 Task: Create Workspace Collaboration Software Workspace description Organize and manage meetings effectively. Workspace type Small Business
Action: Mouse moved to (411, 87)
Screenshot: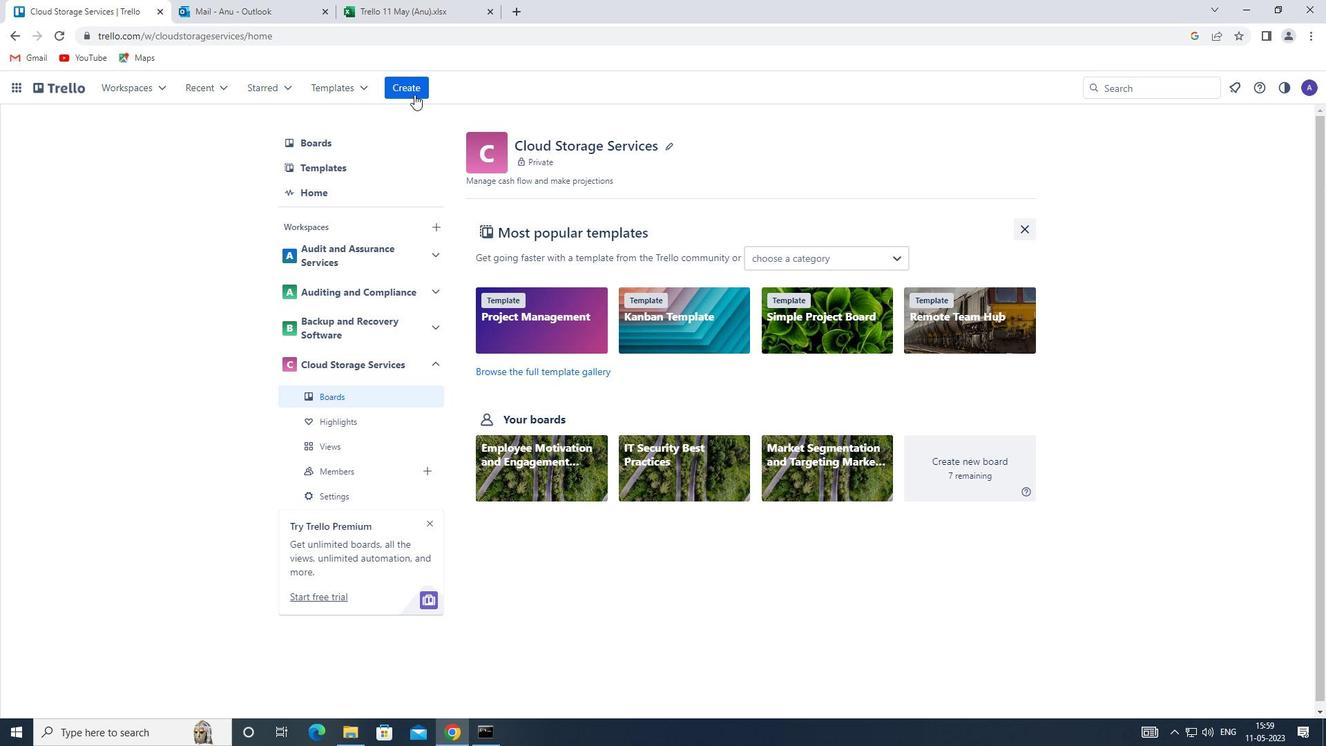 
Action: Mouse pressed left at (411, 87)
Screenshot: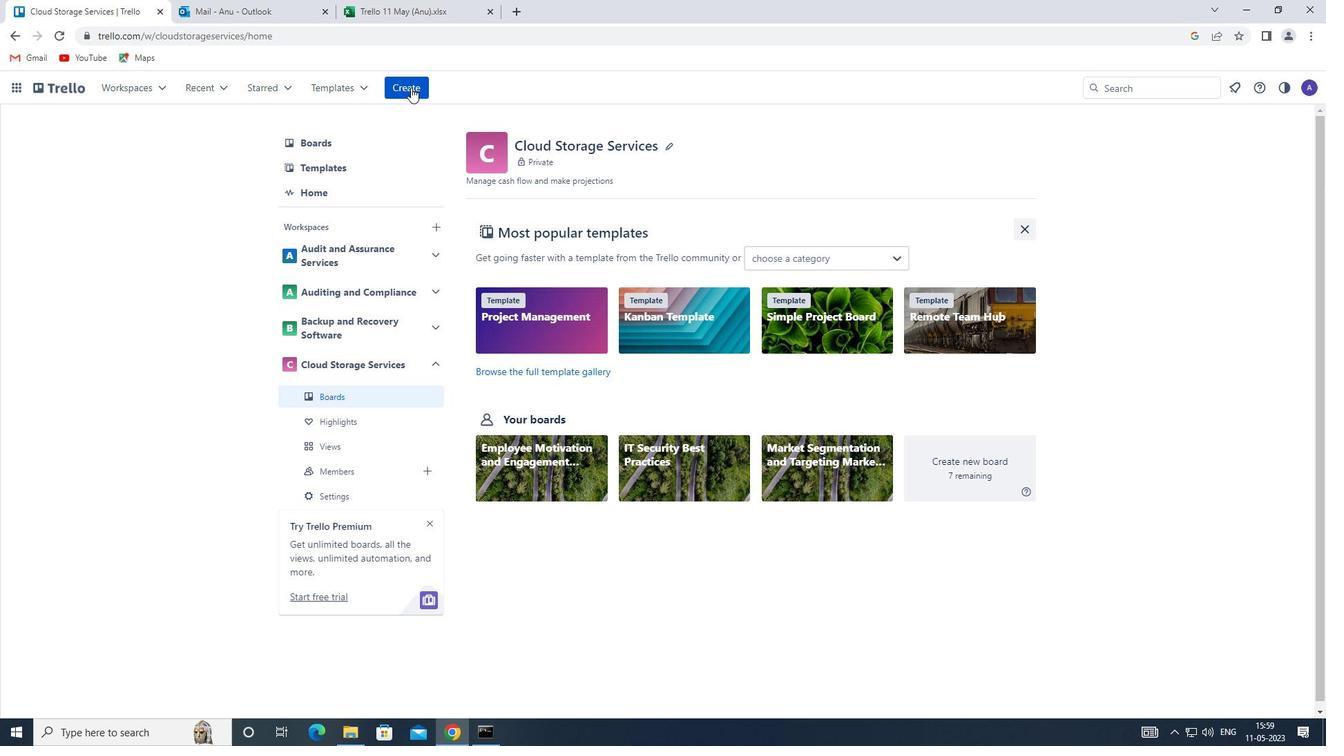 
Action: Mouse moved to (432, 224)
Screenshot: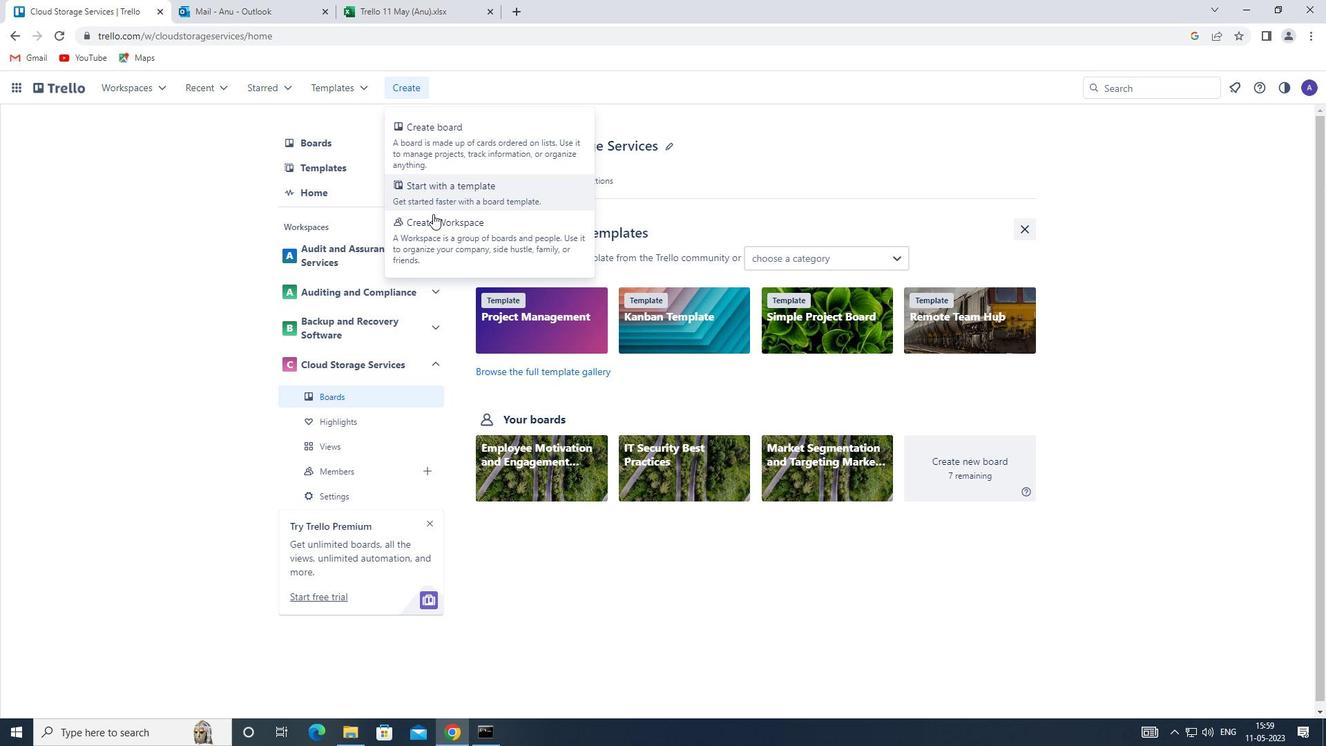 
Action: Mouse pressed left at (432, 224)
Screenshot: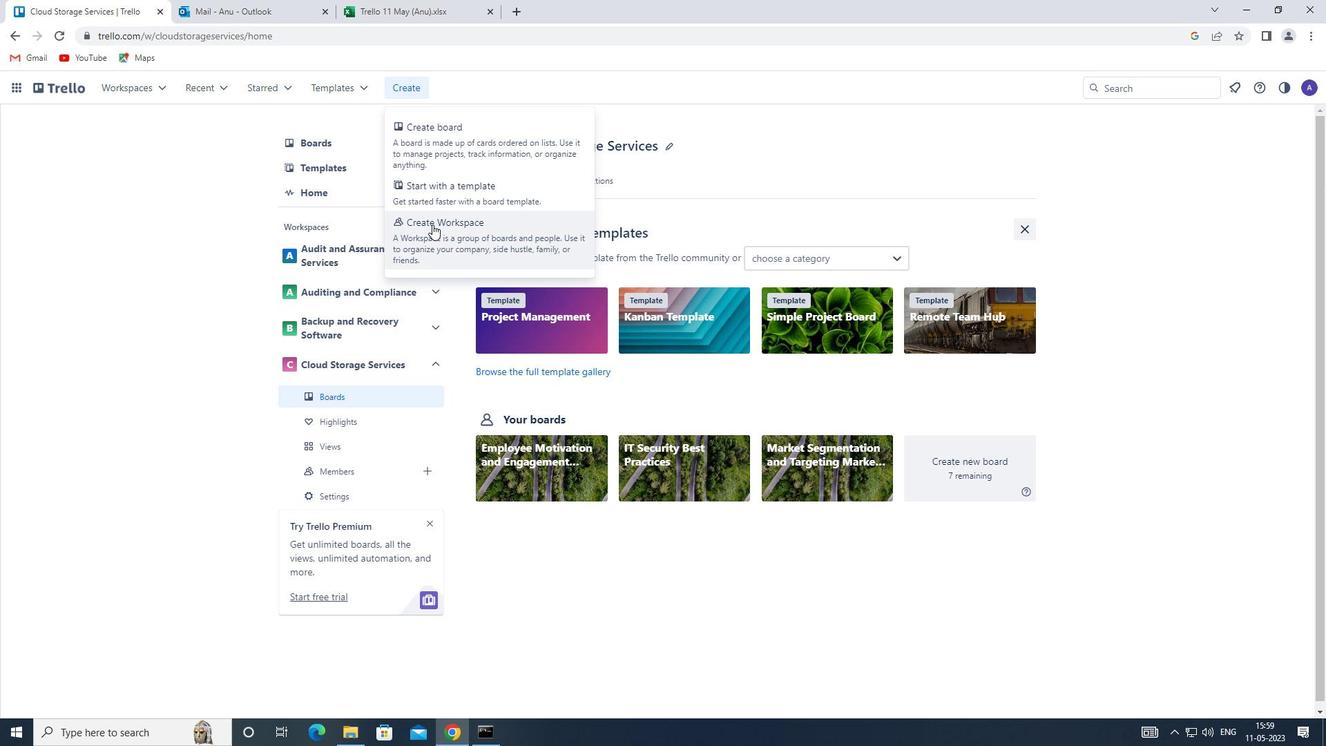 
Action: Mouse moved to (395, 262)
Screenshot: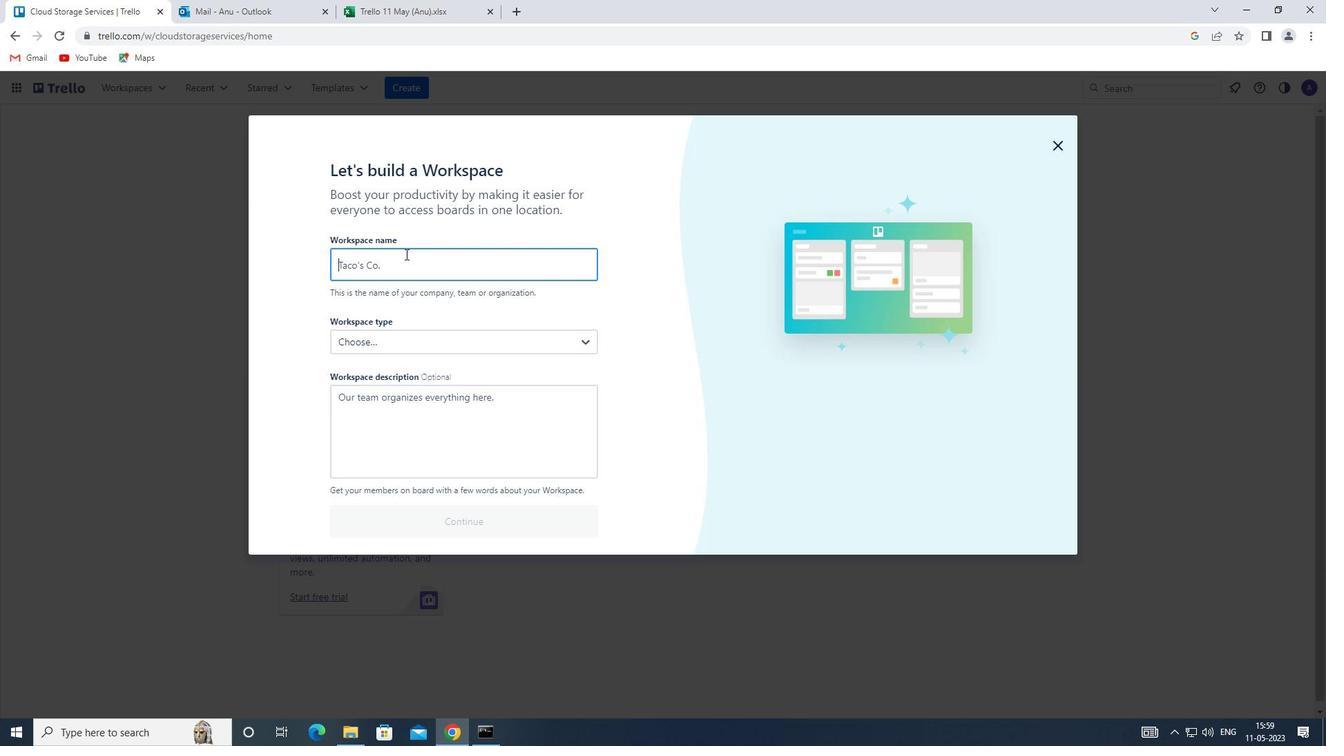 
Action: Mouse pressed left at (395, 262)
Screenshot: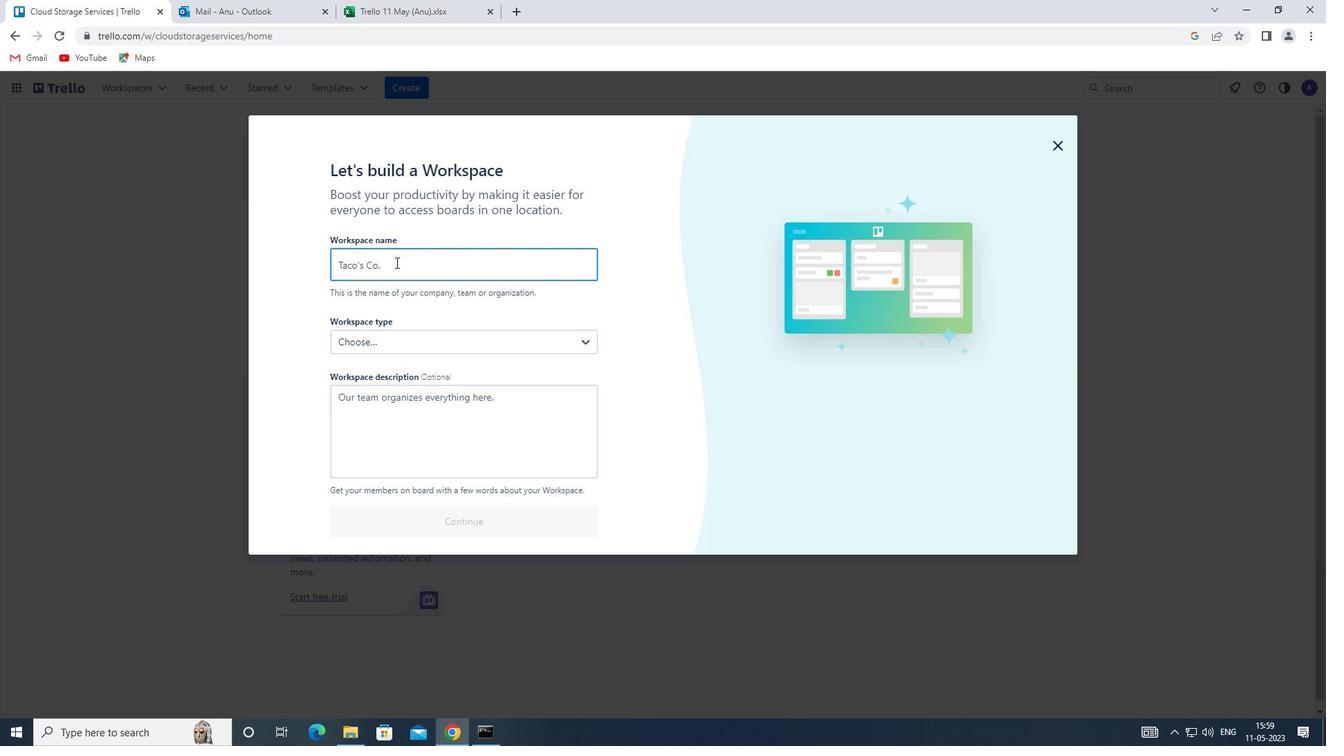 
Action: Key pressed <Key.shift>COLLABORATION<Key.space><Key.shift>SOFTWARE
Screenshot: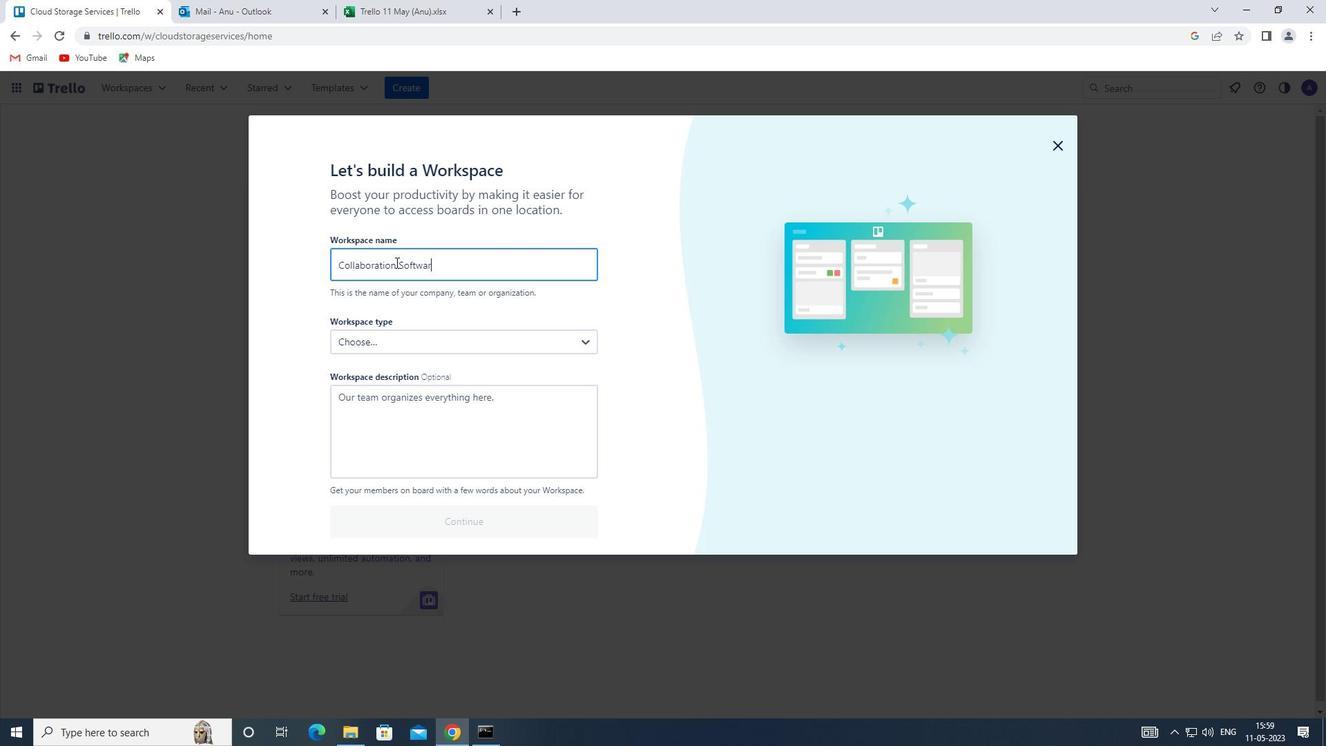 
Action: Mouse moved to (390, 403)
Screenshot: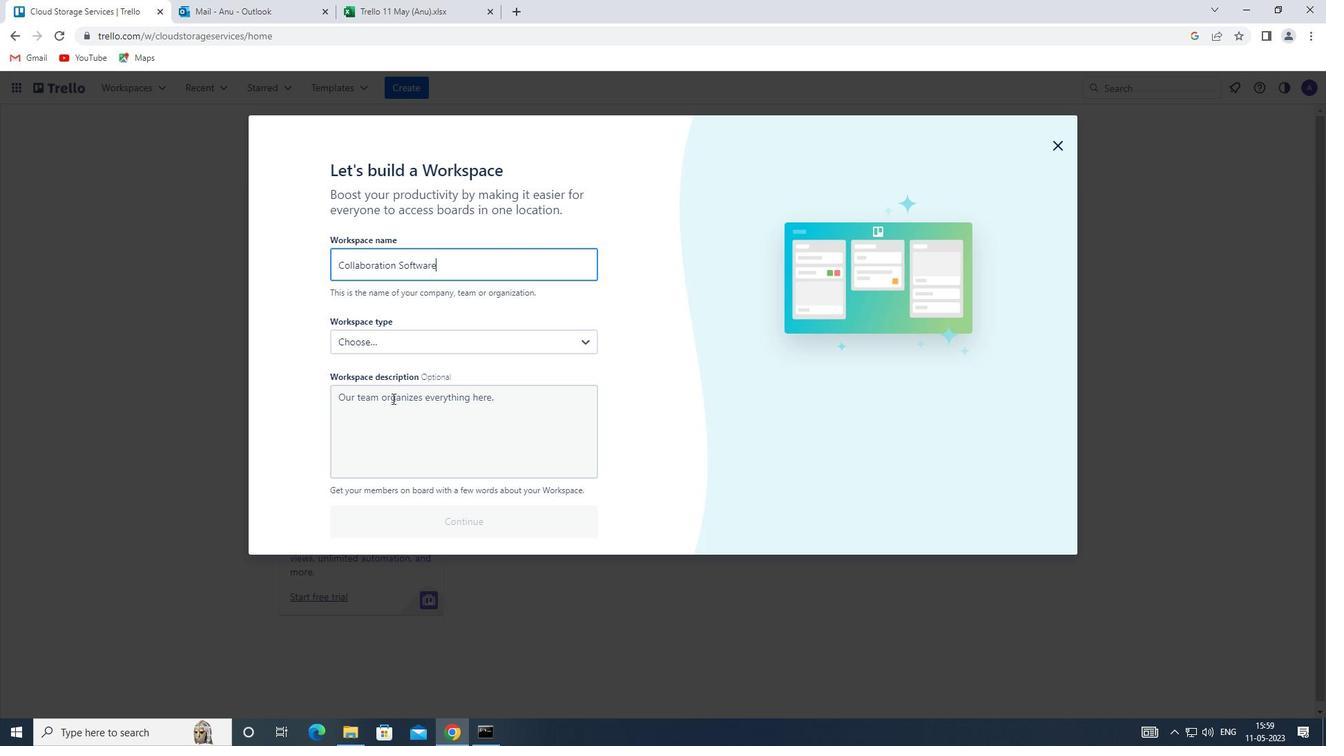 
Action: Mouse pressed left at (390, 403)
Screenshot: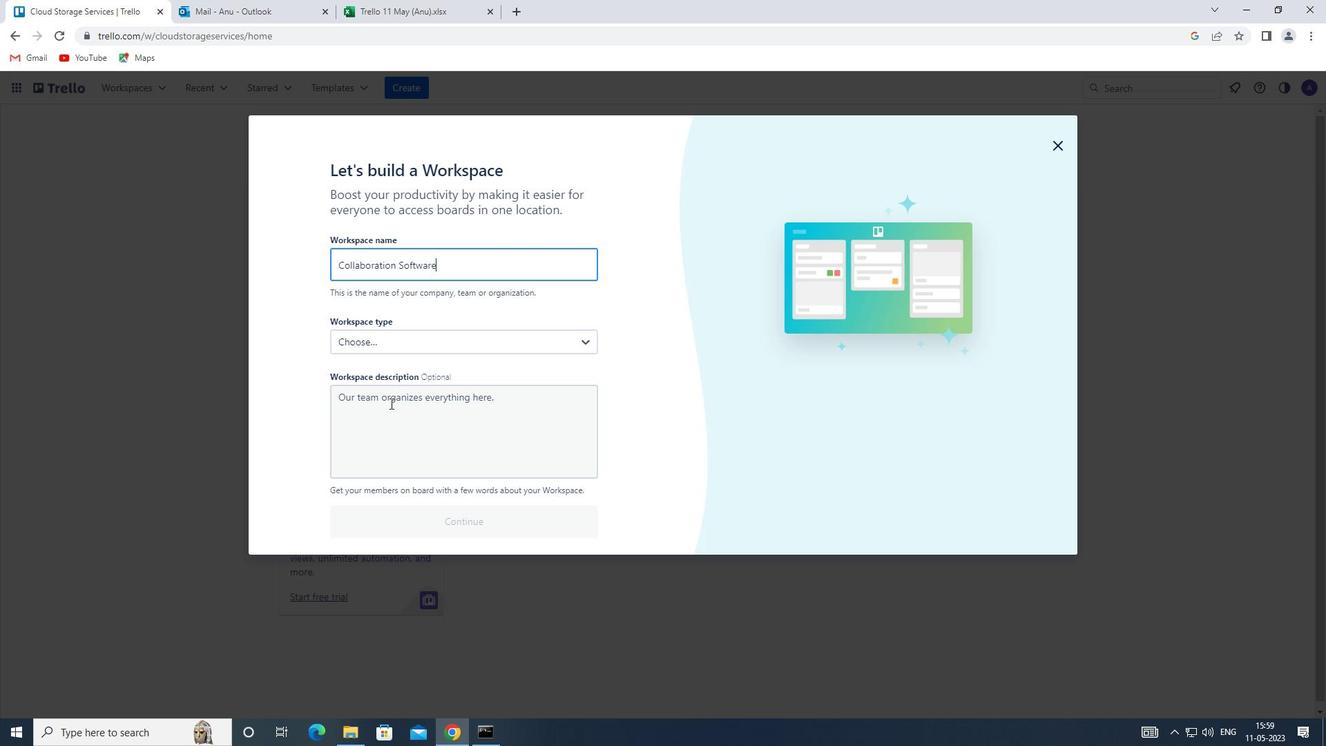 
Action: Key pressed <Key.shift>ORGANIZE<Key.space>AND<Key.space>MANAGE<Key.space>MEETINGS<Key.space>EFFECTIVELY
Screenshot: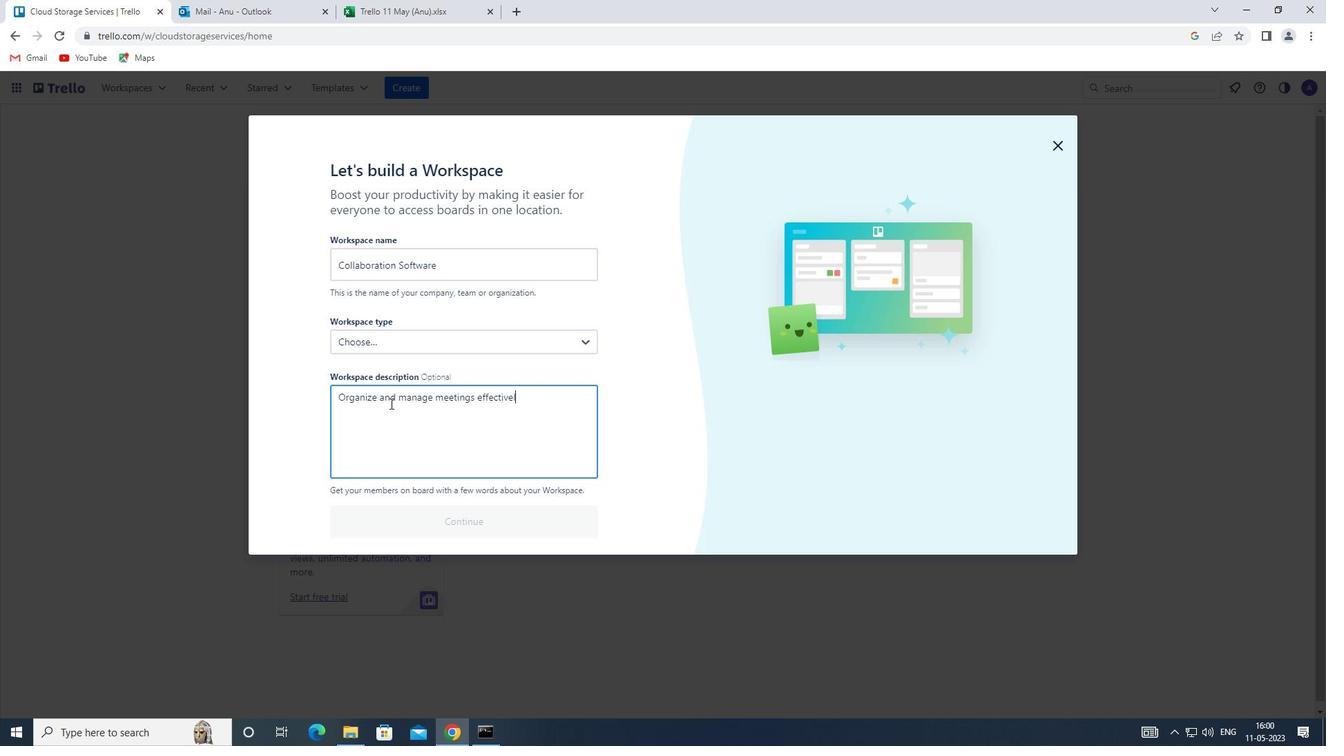 
Action: Mouse moved to (395, 343)
Screenshot: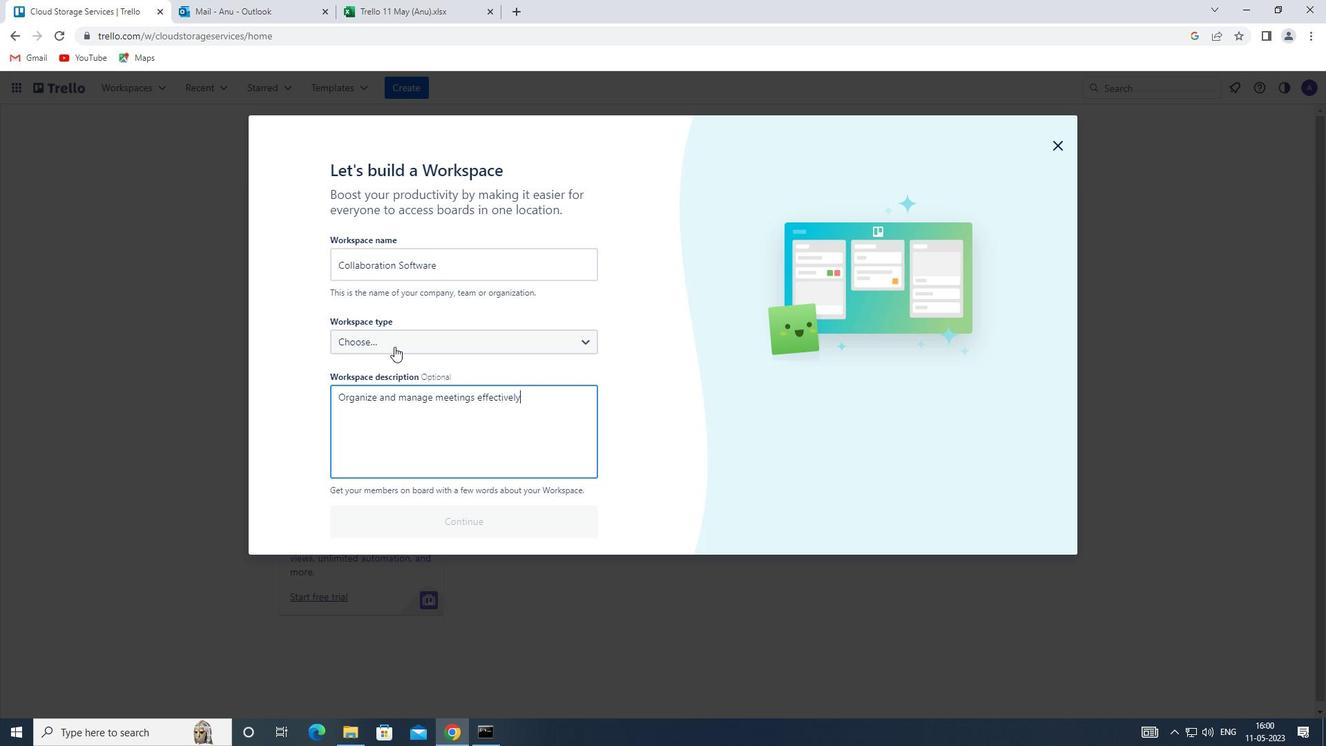 
Action: Mouse pressed left at (395, 343)
Screenshot: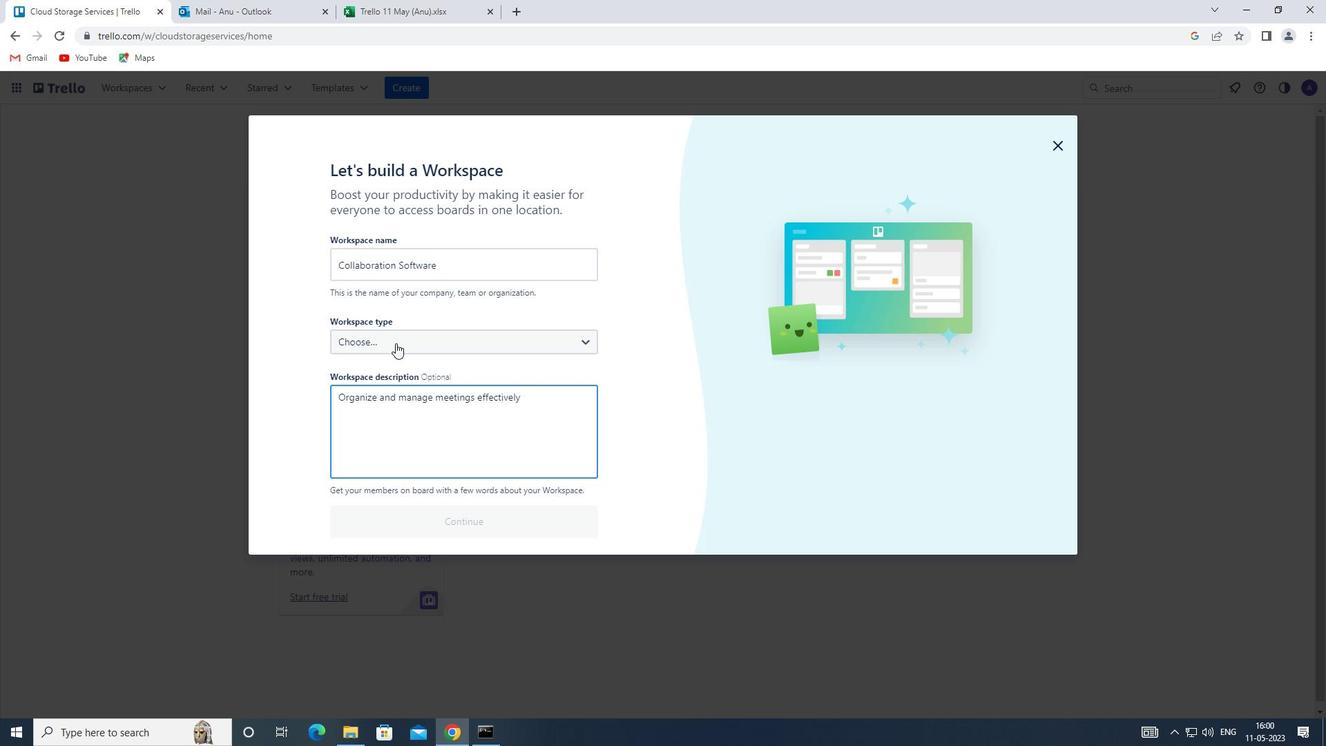 
Action: Mouse moved to (398, 456)
Screenshot: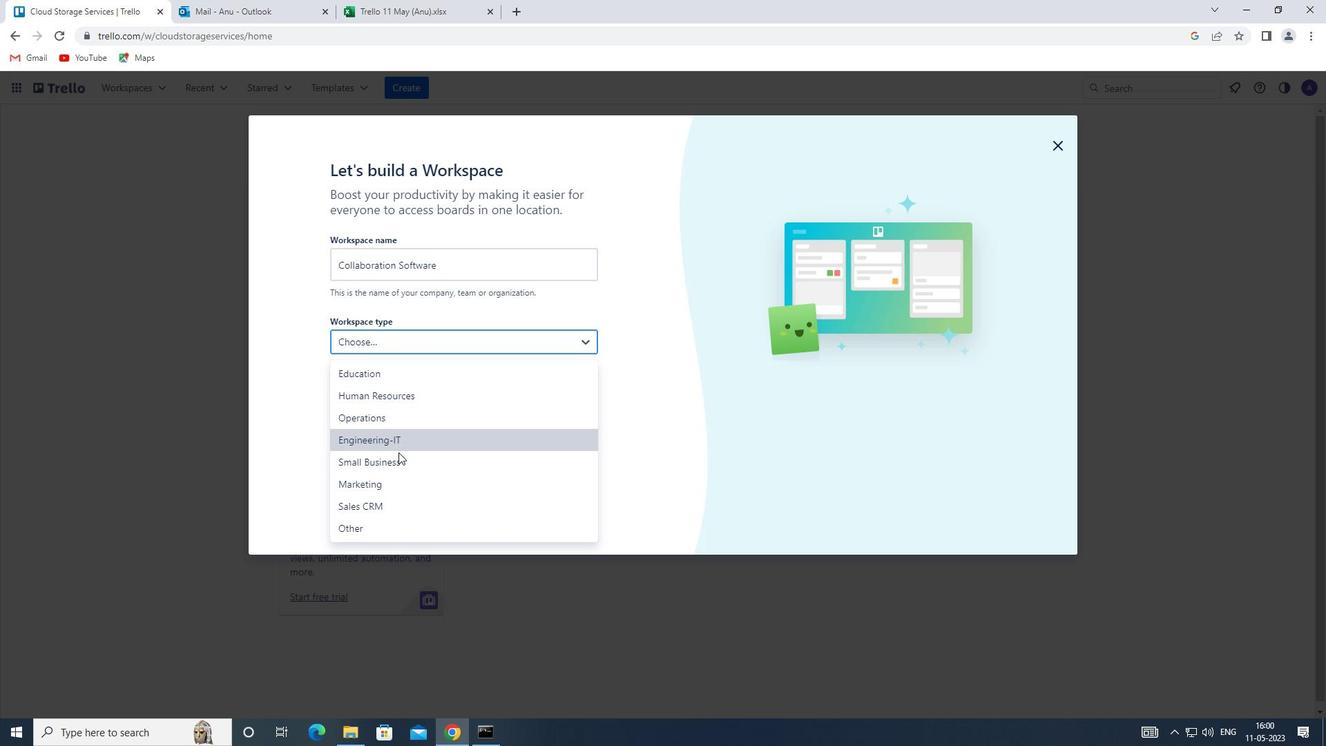 
Action: Mouse pressed left at (398, 456)
Screenshot: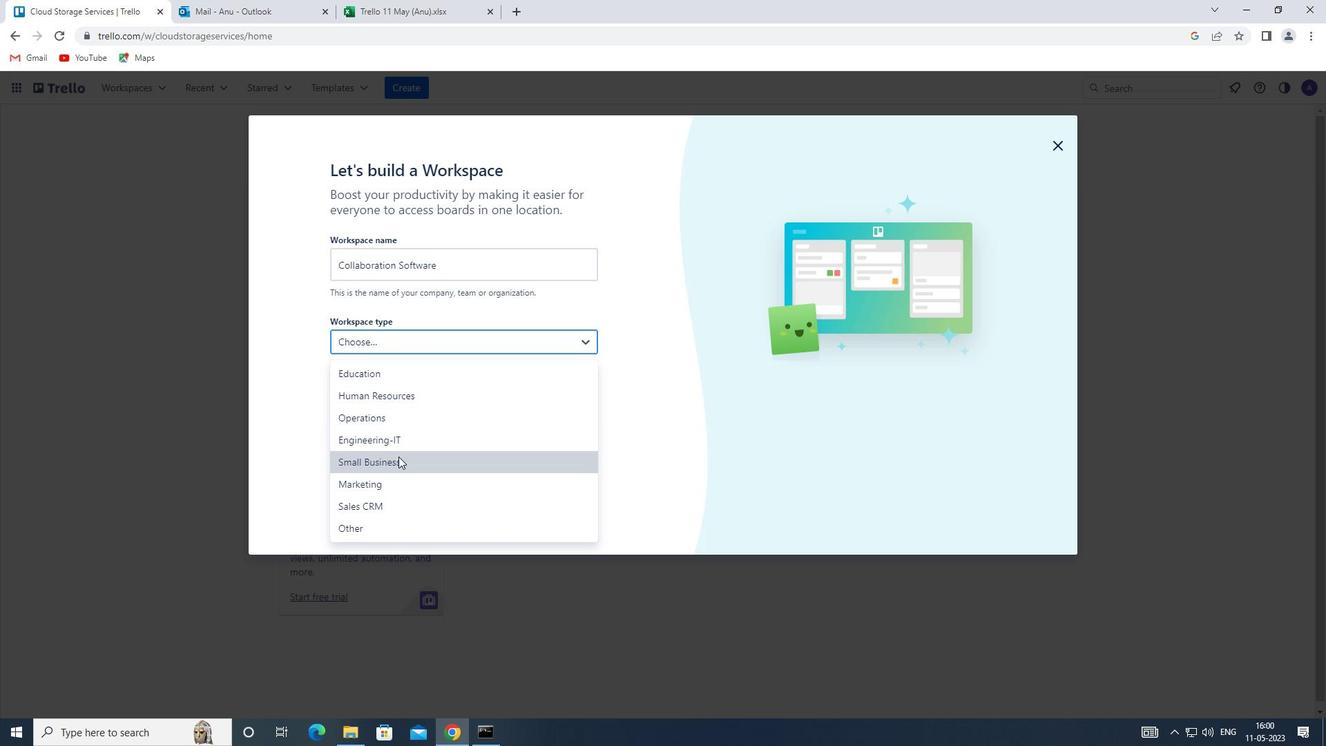 
Action: Mouse moved to (430, 520)
Screenshot: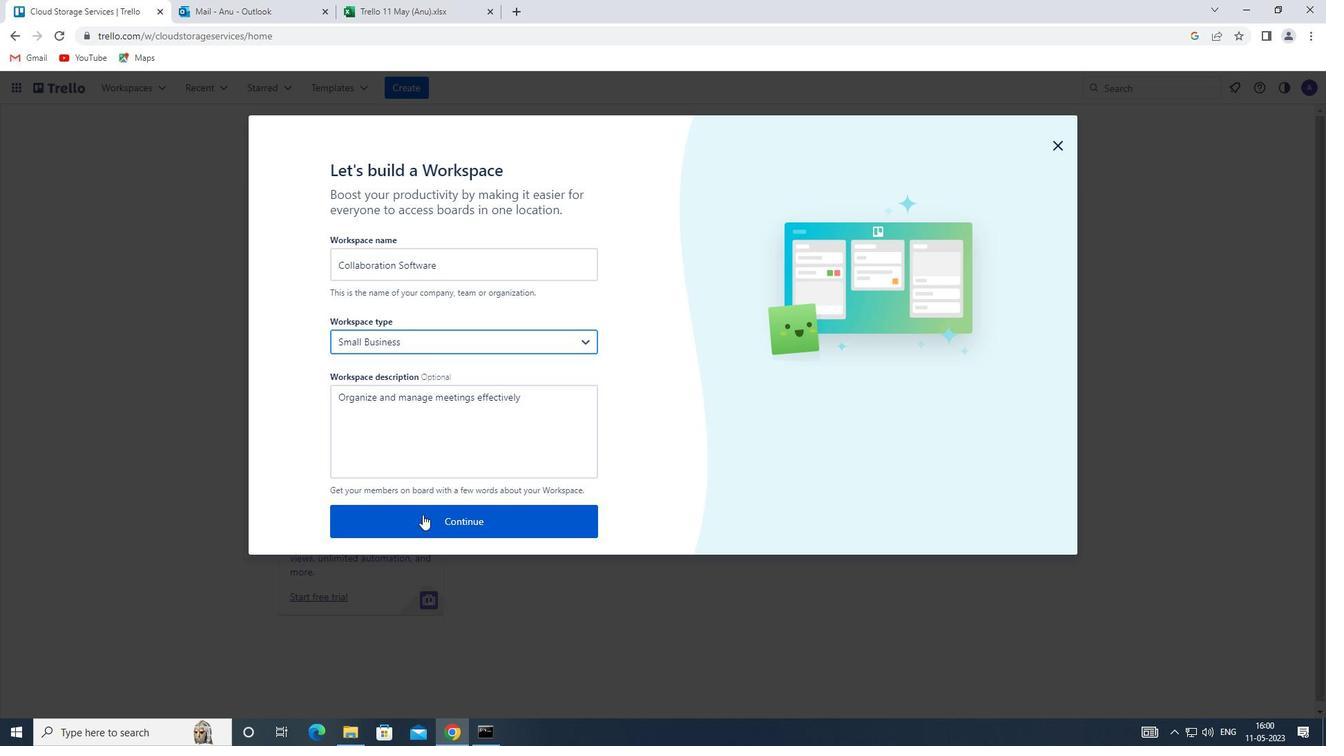 
Action: Mouse pressed left at (430, 520)
Screenshot: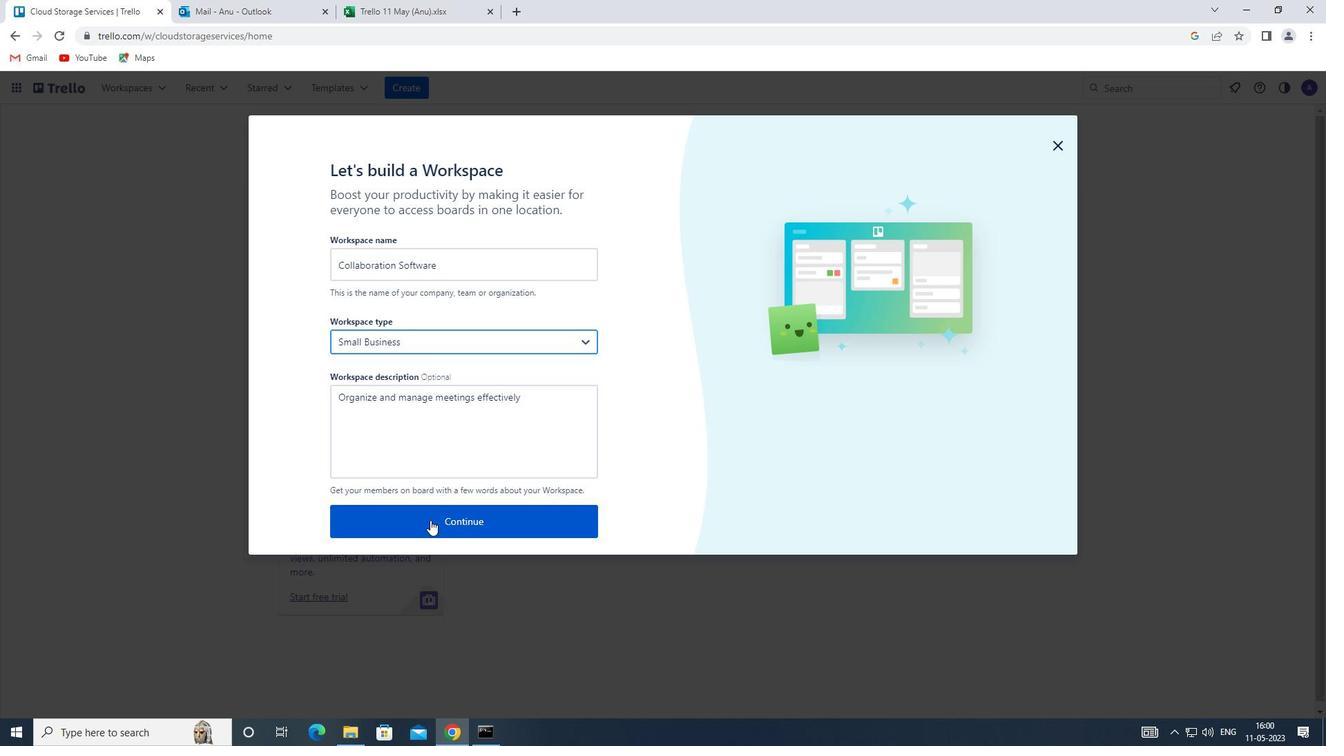 
